 Task: Set up a call with the marketing team on Monday at 1:00 PM.
Action: Mouse moved to (48, 244)
Screenshot: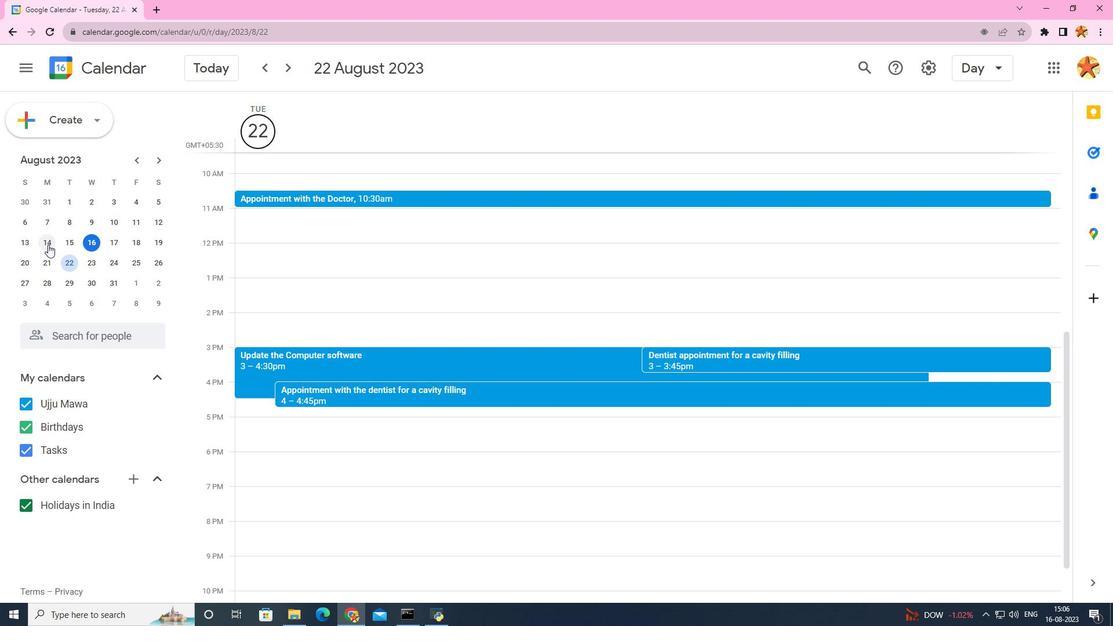 
Action: Mouse pressed left at (48, 244)
Screenshot: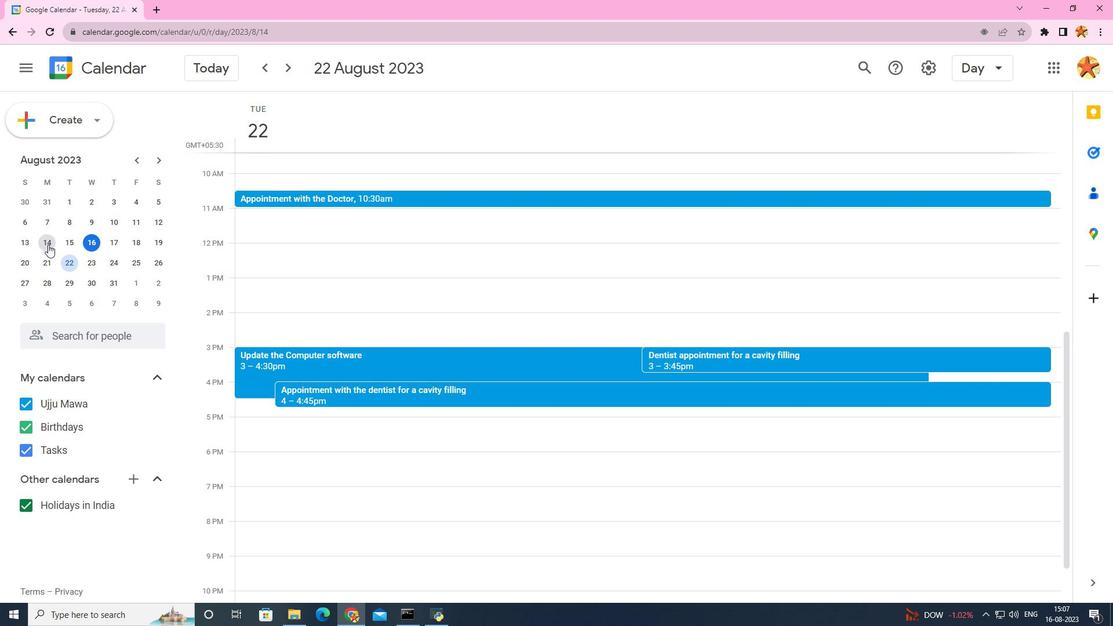 
Action: Mouse moved to (250, 283)
Screenshot: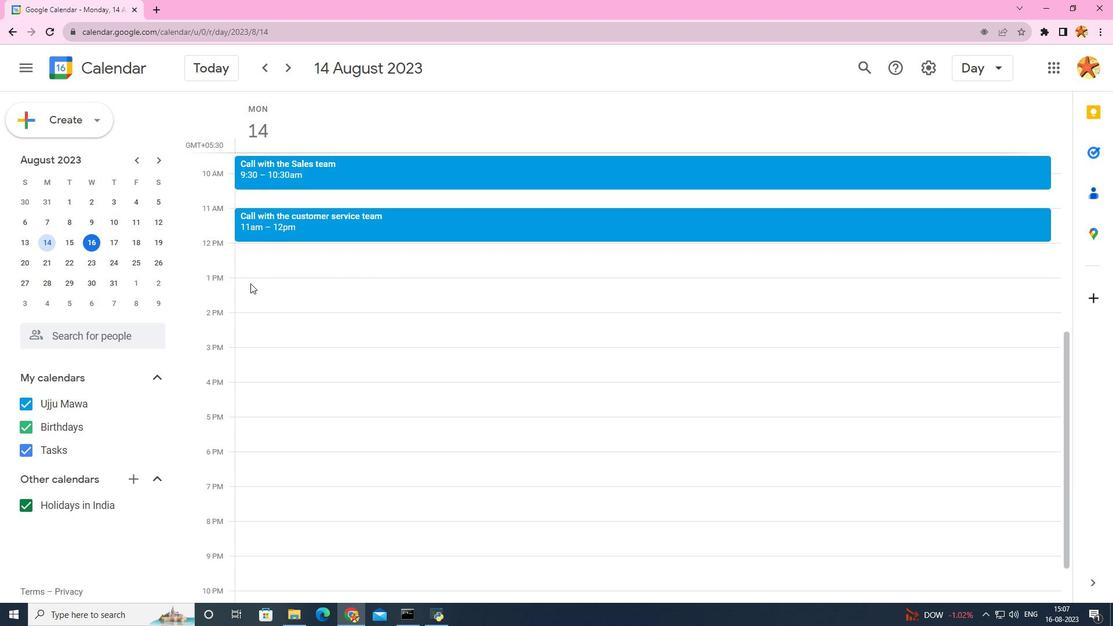 
Action: Mouse pressed left at (250, 283)
Screenshot: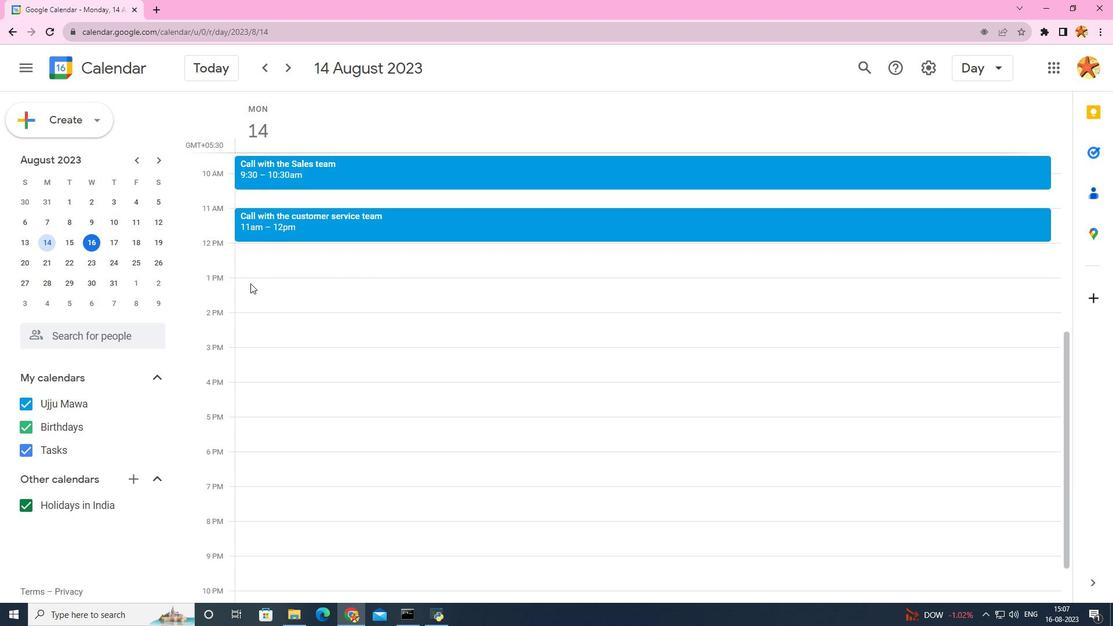 
Action: Mouse moved to (584, 183)
Screenshot: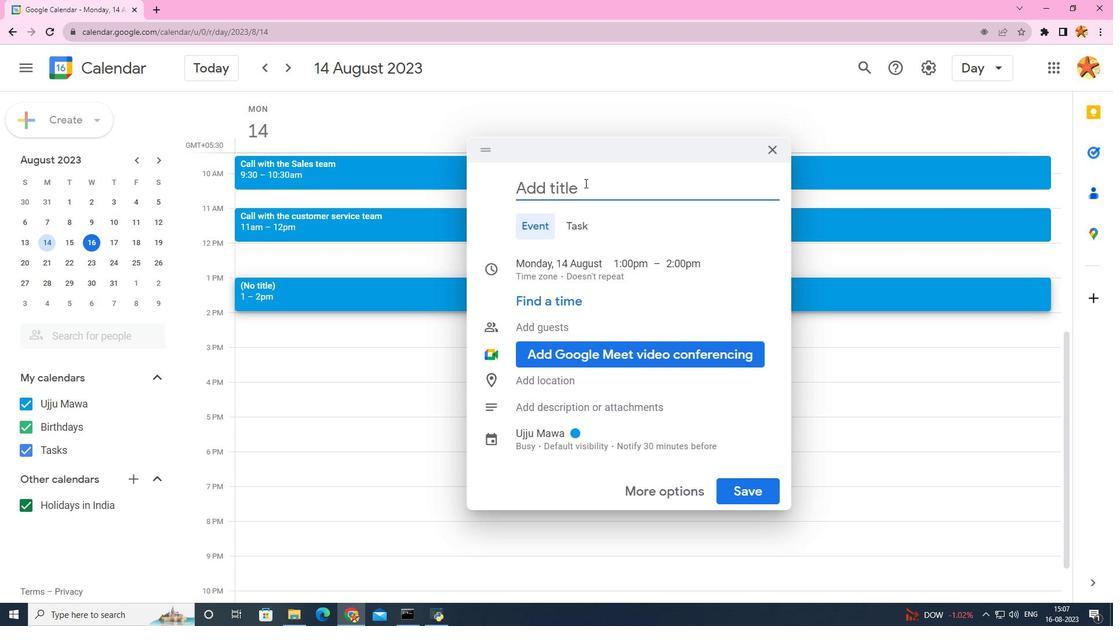 
Action: Key pressed <Key.caps_lock>C<Key.caps_lock>all<Key.space>with<Key.space>the<Key.space>marketing<Key.space>team
Screenshot: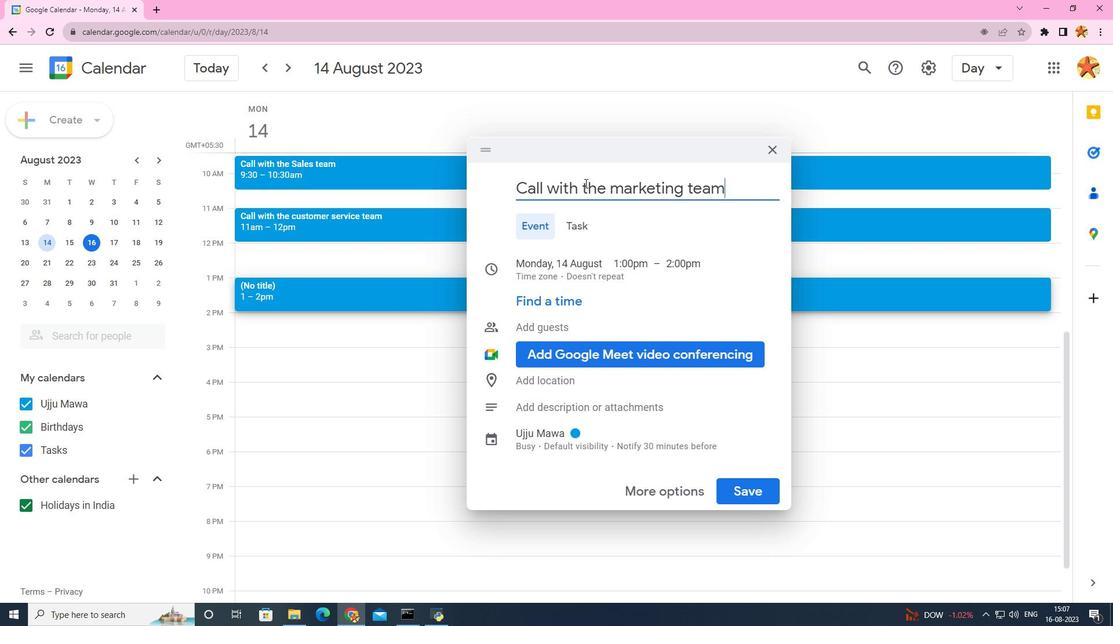 
Action: Mouse moved to (741, 486)
Screenshot: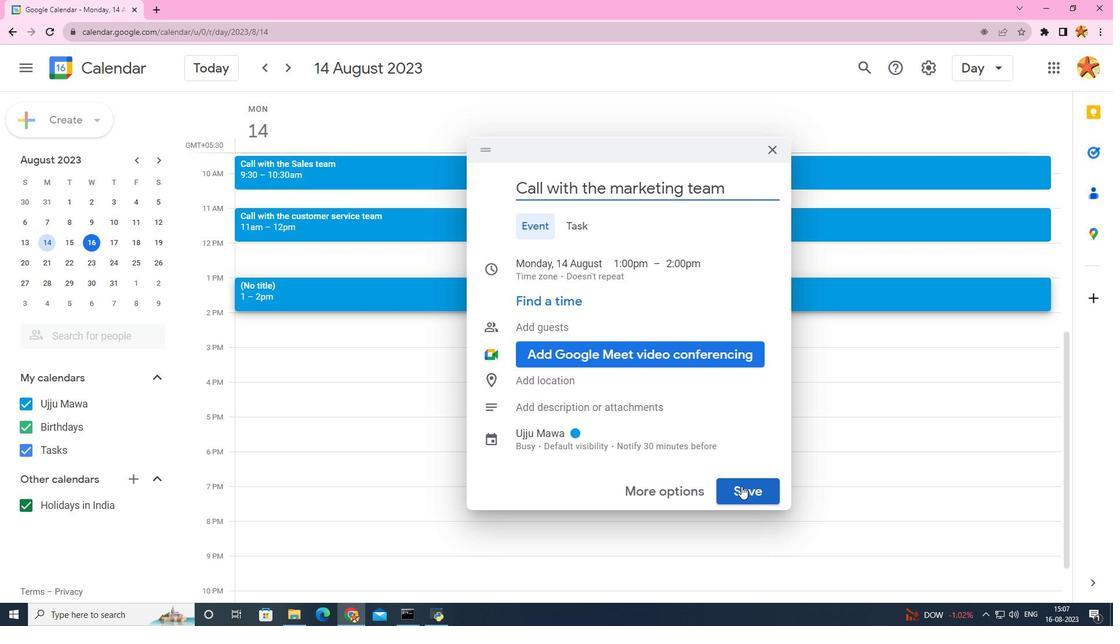 
Action: Mouse pressed left at (741, 486)
Screenshot: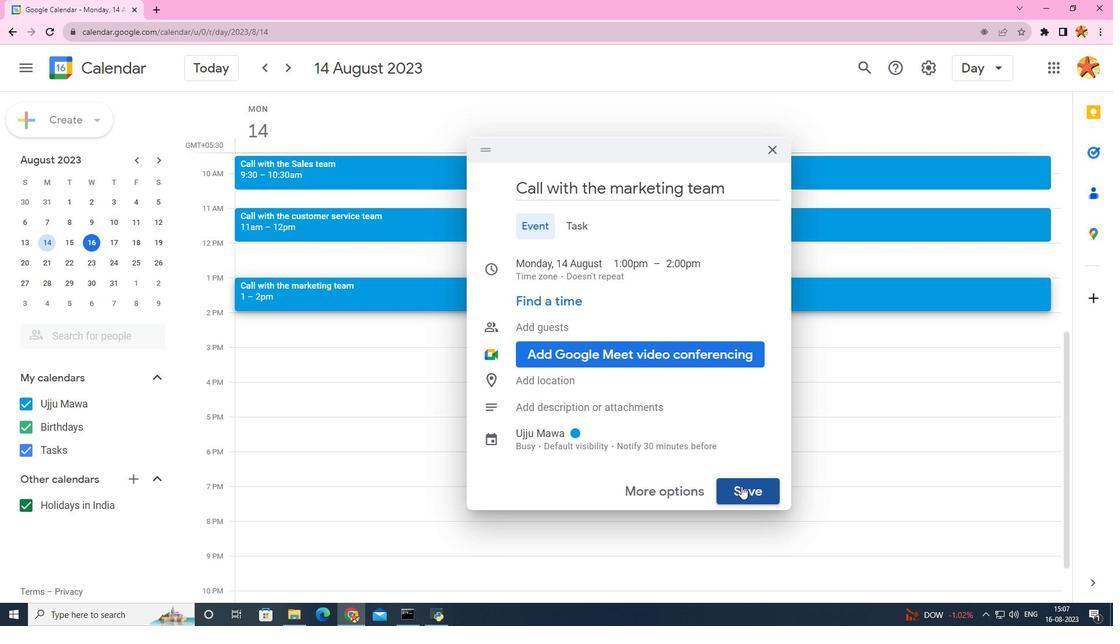 
